 Task: Create a sub task System Test and UAT for the task  Implement version control for better code management in the project TracePlan , assign it to team member softage.7@softage.net and update the status of the sub task to  Off Track , set the priority of the sub task to High.
Action: Mouse moved to (59, 298)
Screenshot: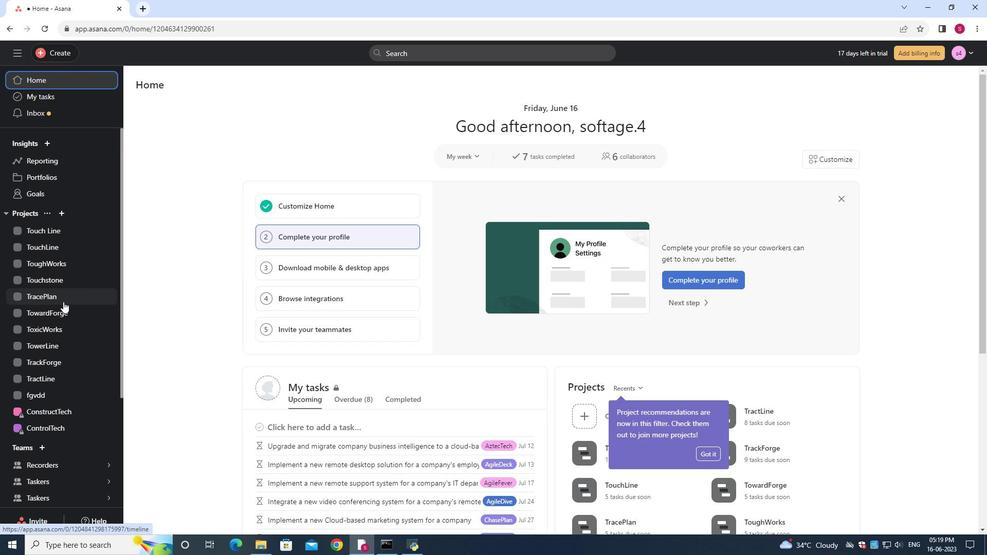 
Action: Mouse pressed left at (59, 298)
Screenshot: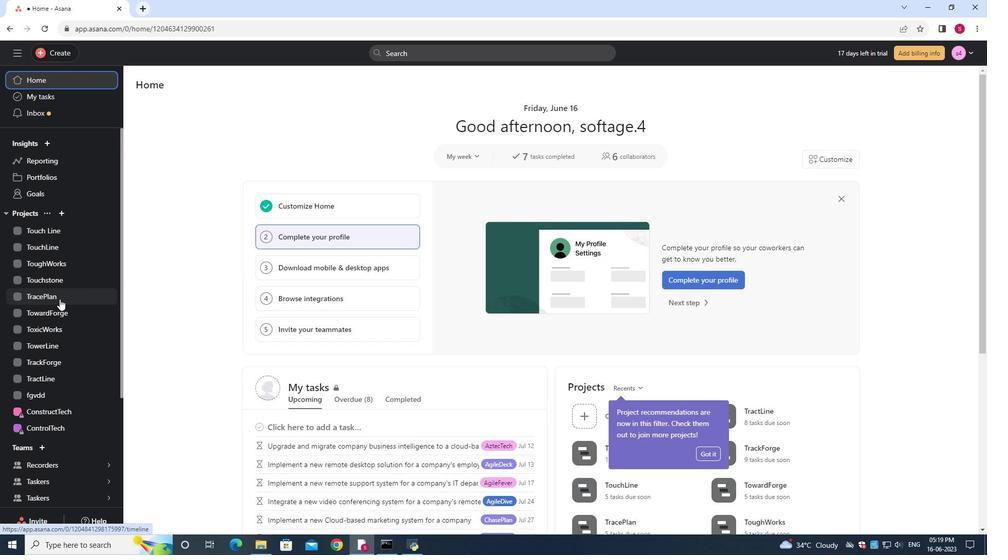 
Action: Mouse moved to (435, 231)
Screenshot: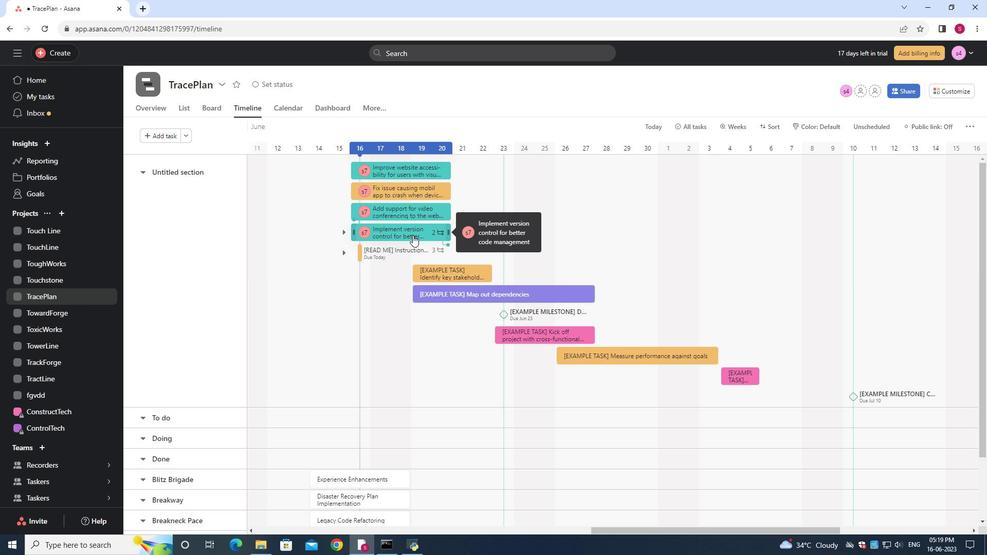 
Action: Mouse pressed left at (435, 231)
Screenshot: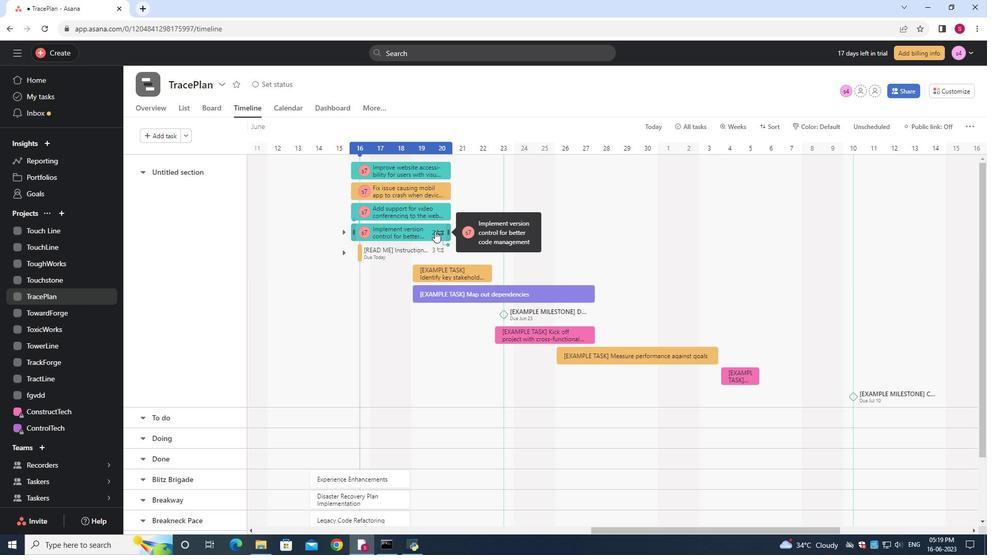
Action: Mouse moved to (729, 386)
Screenshot: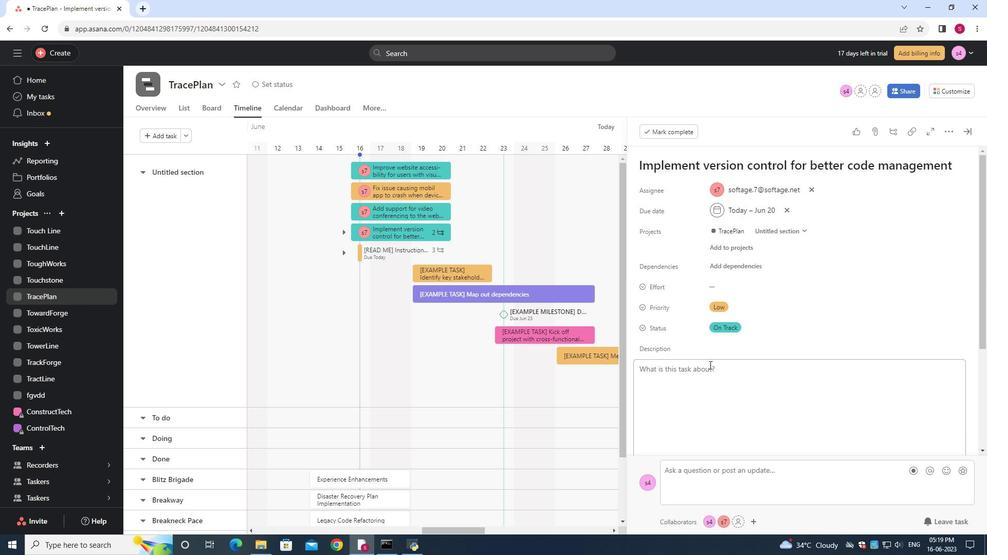
Action: Mouse scrolled (729, 385) with delta (0, 0)
Screenshot: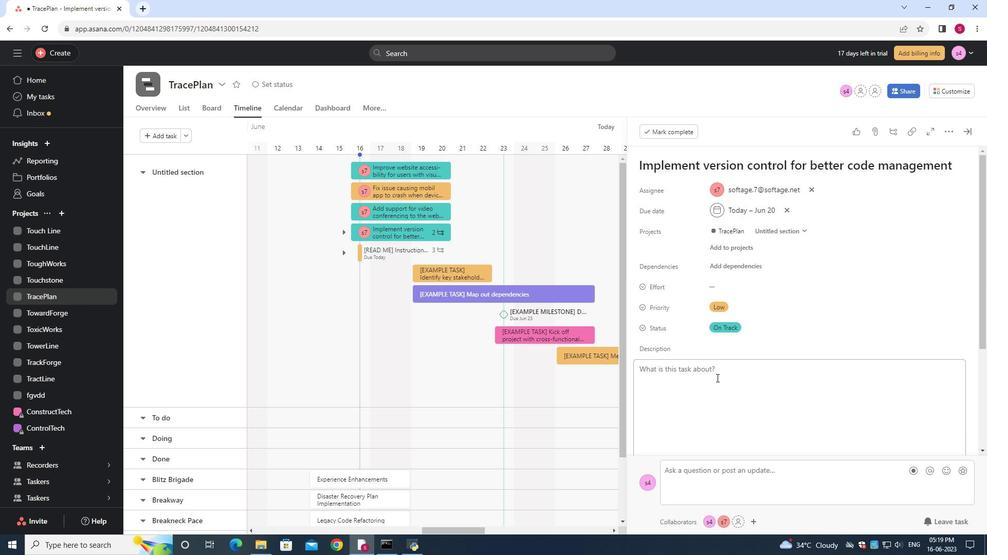 
Action: Mouse moved to (729, 387)
Screenshot: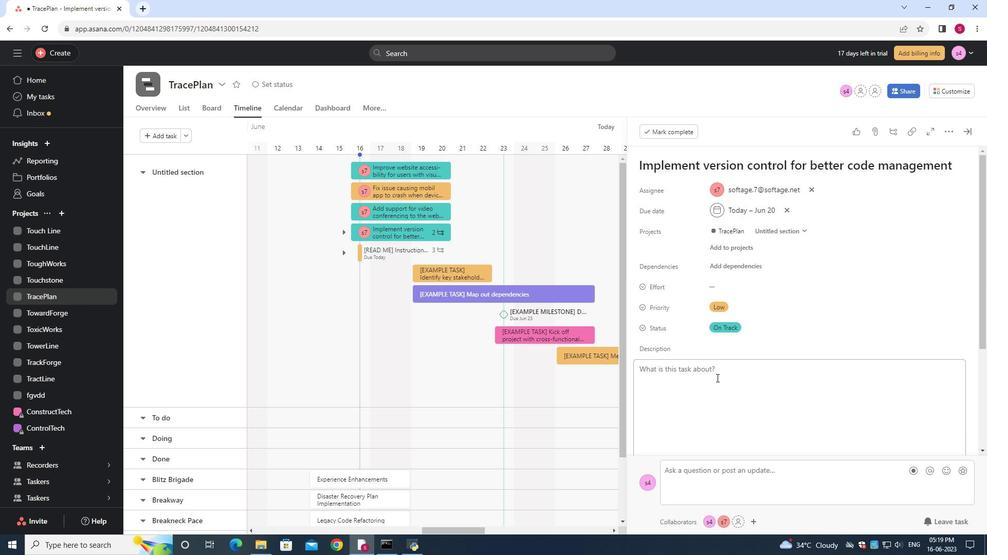 
Action: Mouse scrolled (729, 387) with delta (0, 0)
Screenshot: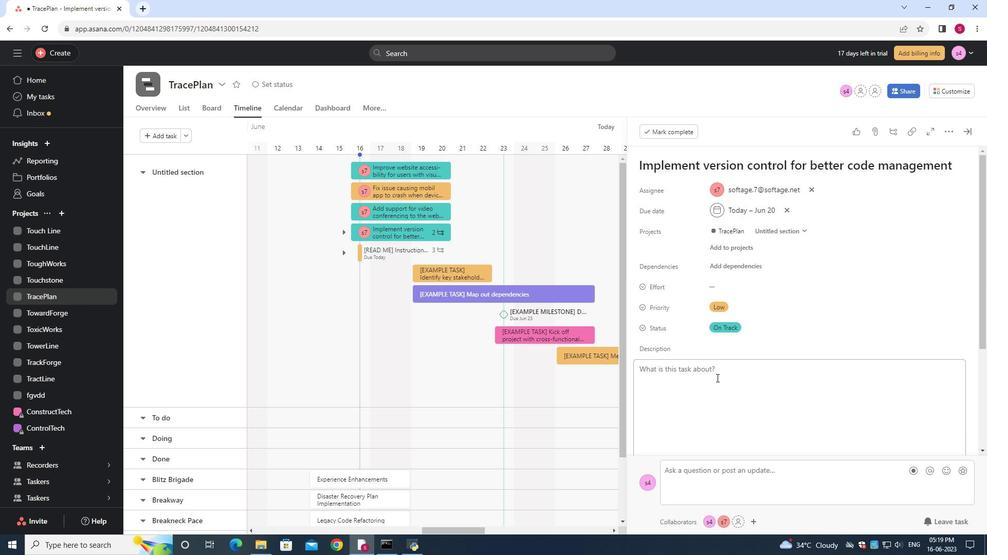 
Action: Mouse moved to (729, 389)
Screenshot: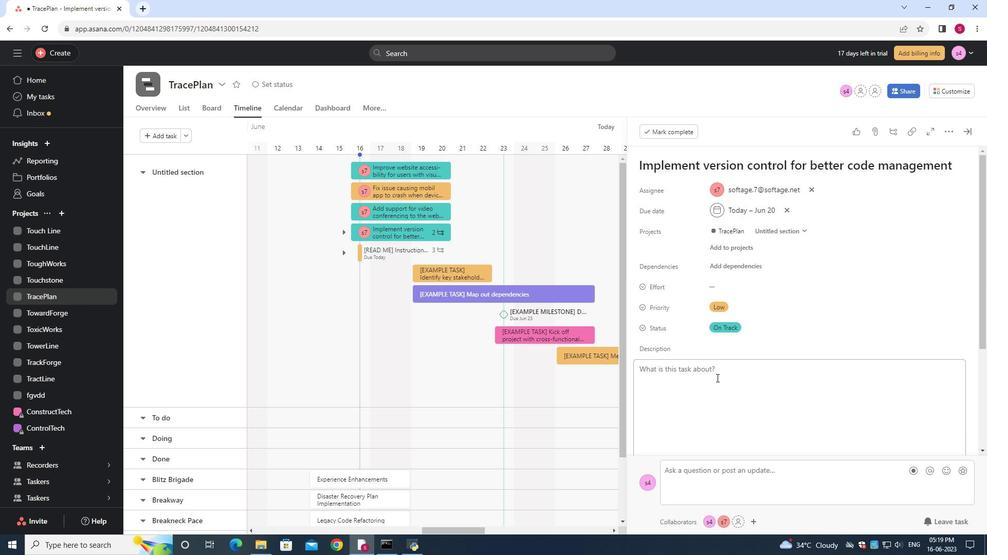 
Action: Mouse scrolled (729, 387) with delta (0, 0)
Screenshot: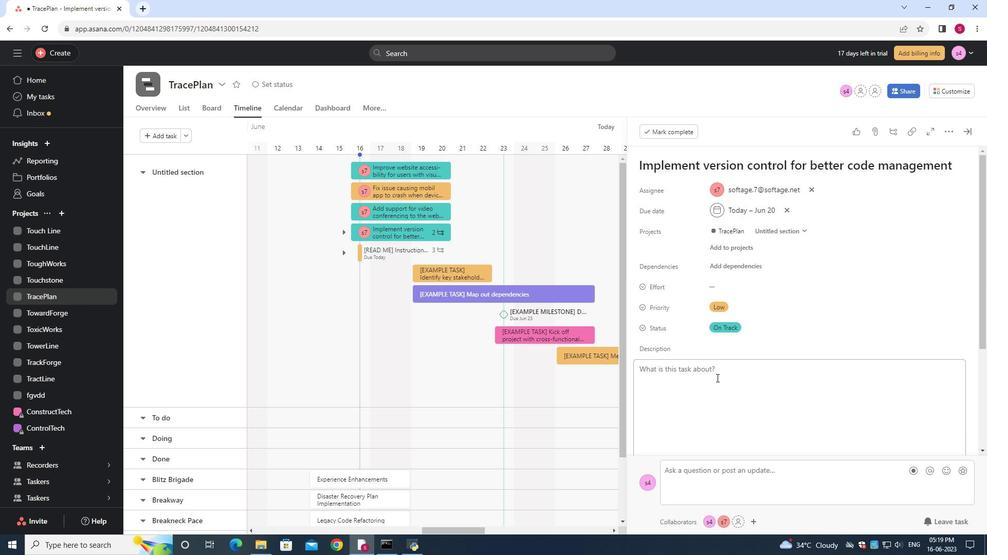 
Action: Mouse scrolled (729, 388) with delta (0, 0)
Screenshot: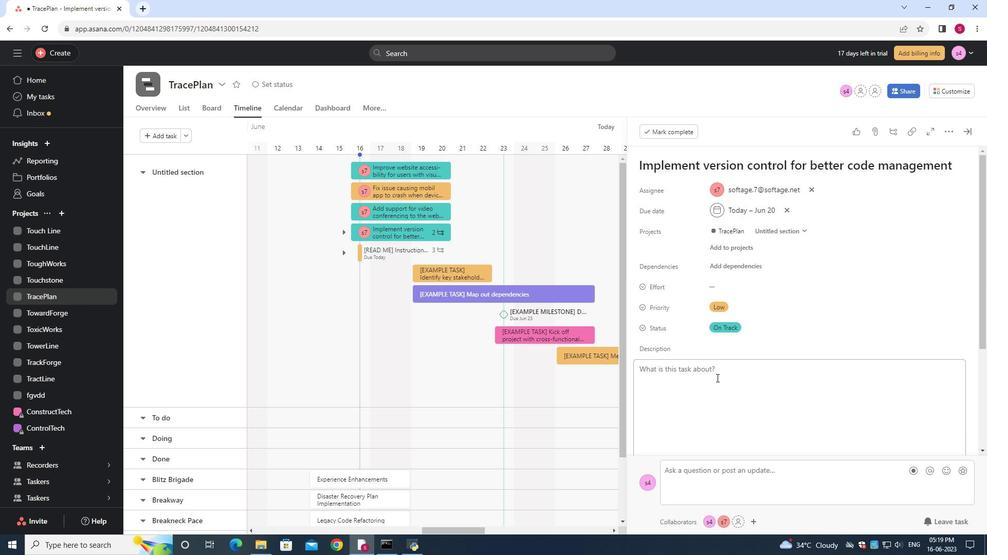 
Action: Mouse moved to (730, 387)
Screenshot: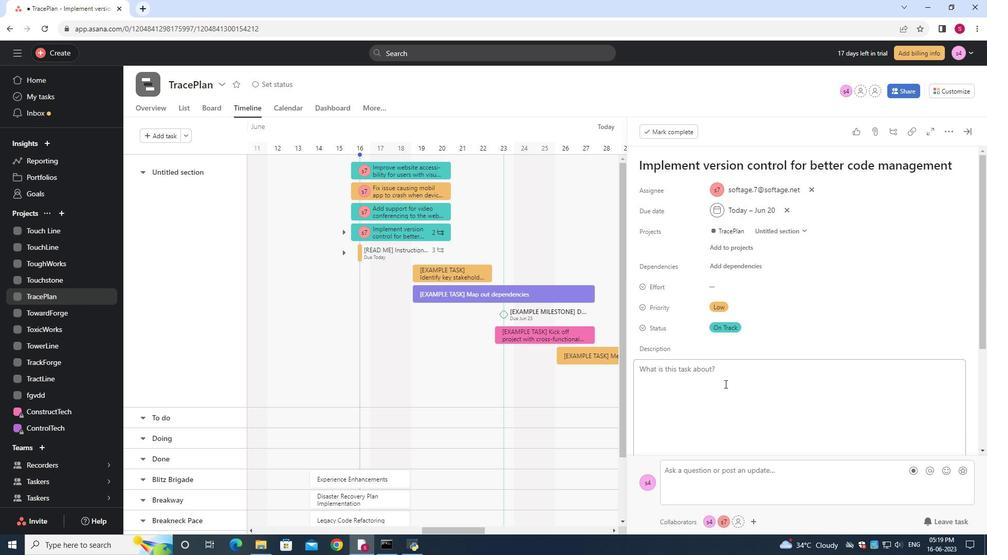 
Action: Mouse scrolled (729, 388) with delta (0, 0)
Screenshot: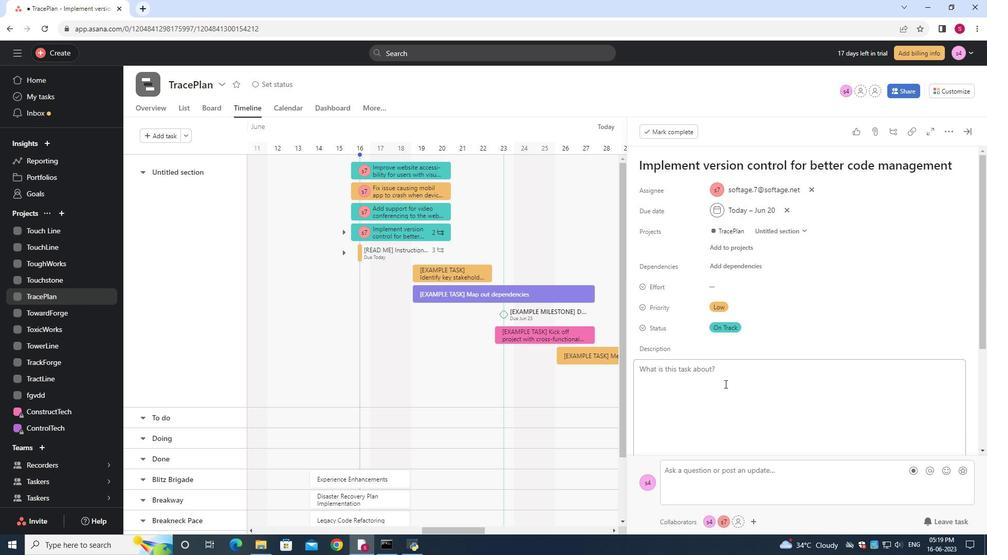 
Action: Mouse moved to (731, 384)
Screenshot: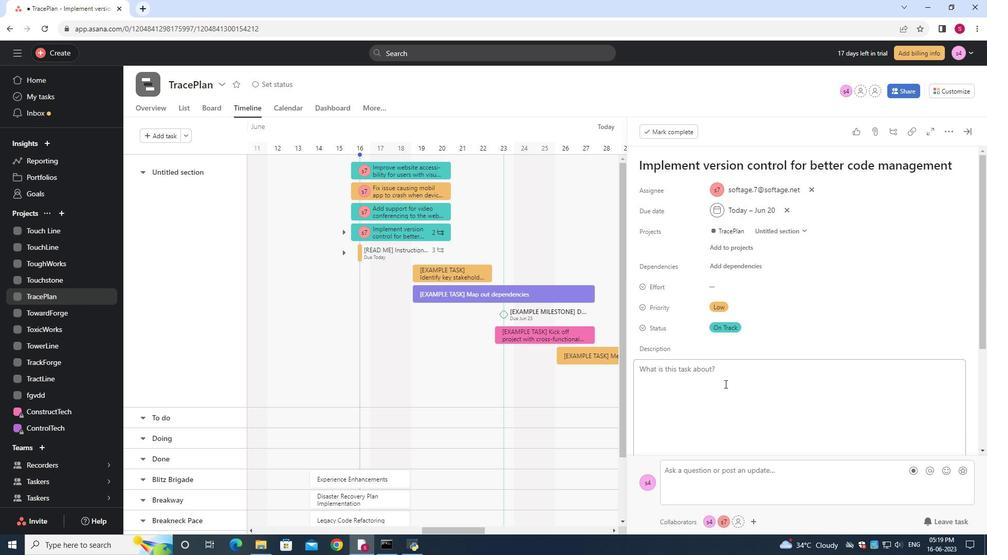 
Action: Mouse scrolled (730, 386) with delta (0, -1)
Screenshot: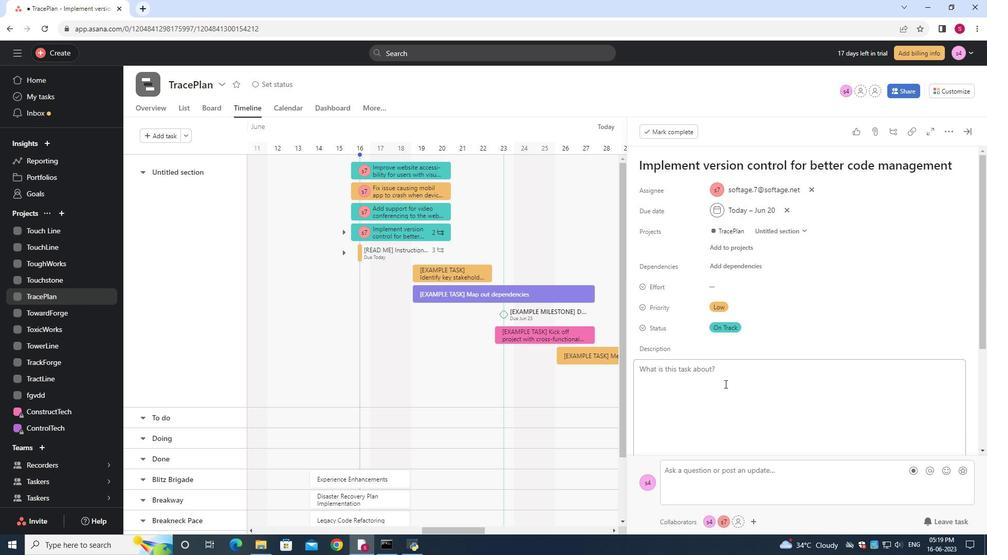
Action: Mouse moved to (732, 382)
Screenshot: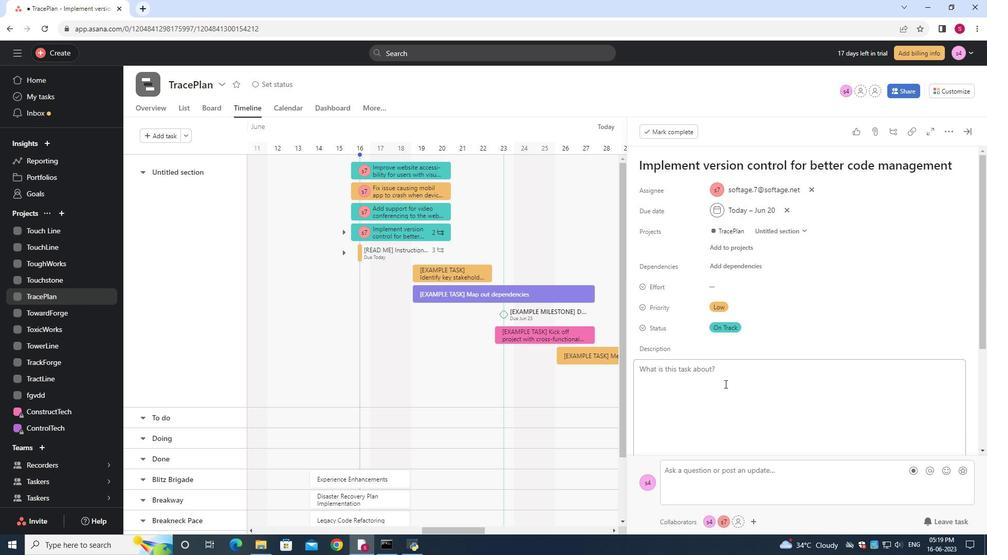 
Action: Mouse scrolled (732, 382) with delta (0, 0)
Screenshot: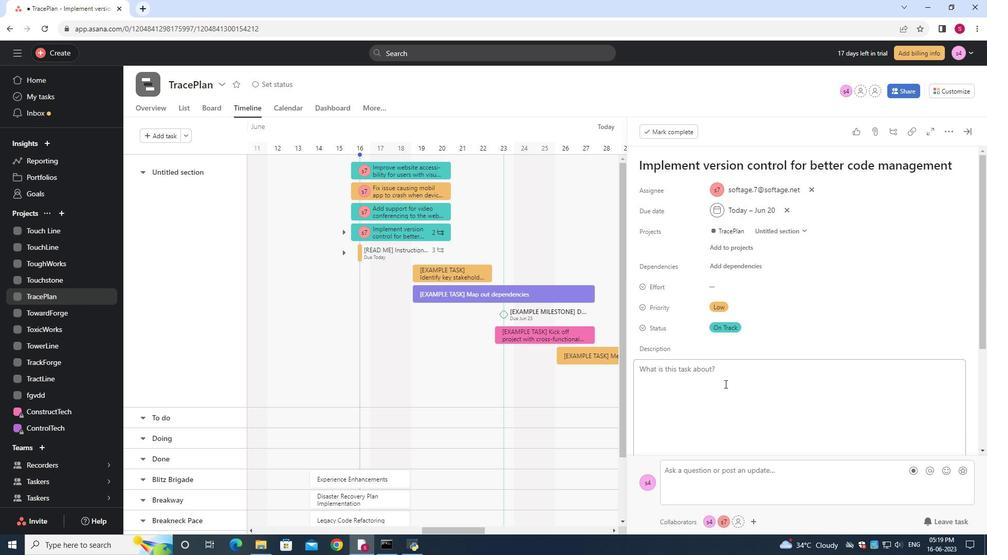 
Action: Mouse moved to (669, 375)
Screenshot: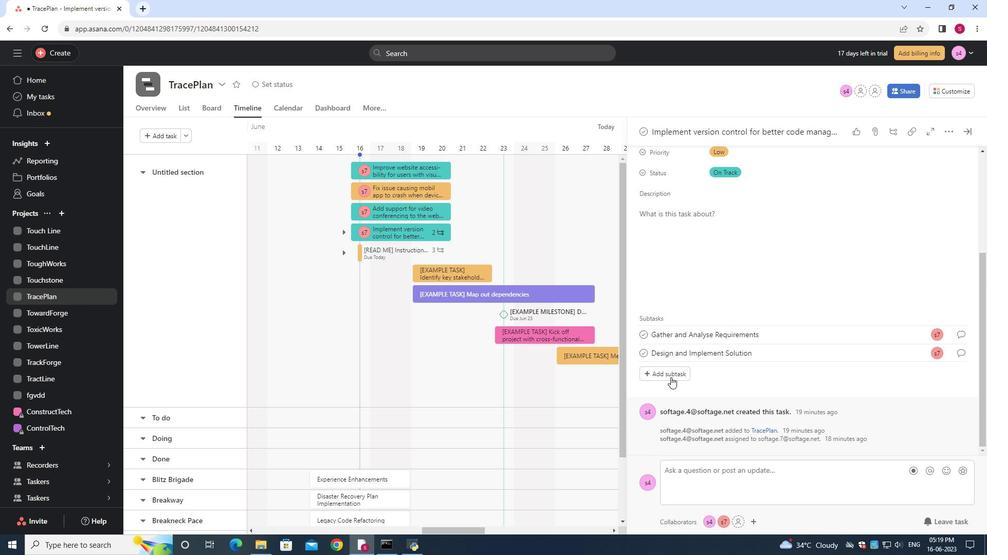 
Action: Mouse pressed left at (669, 375)
Screenshot: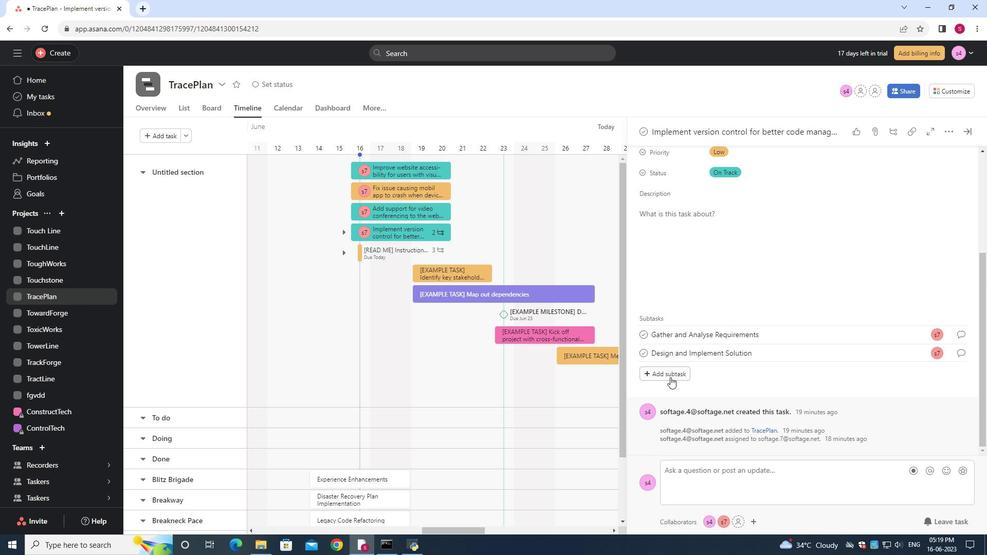
Action: Mouse moved to (670, 375)
Screenshot: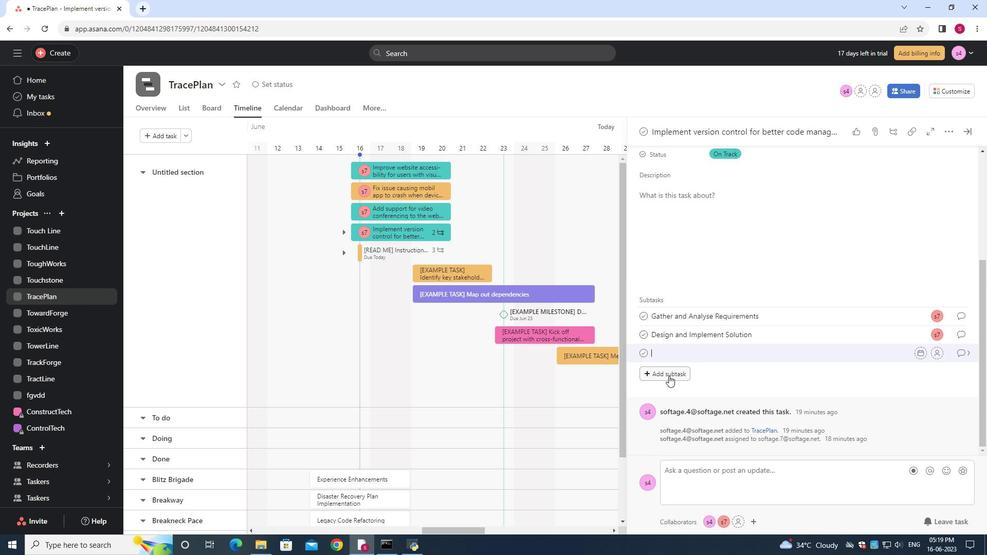
Action: Key pressed <Key.shift>System<Key.space><Key.shift><Key.shift>Test<Key.space>and<Key.space><Key.shift><Key.shift><Key.shift>UAT
Screenshot: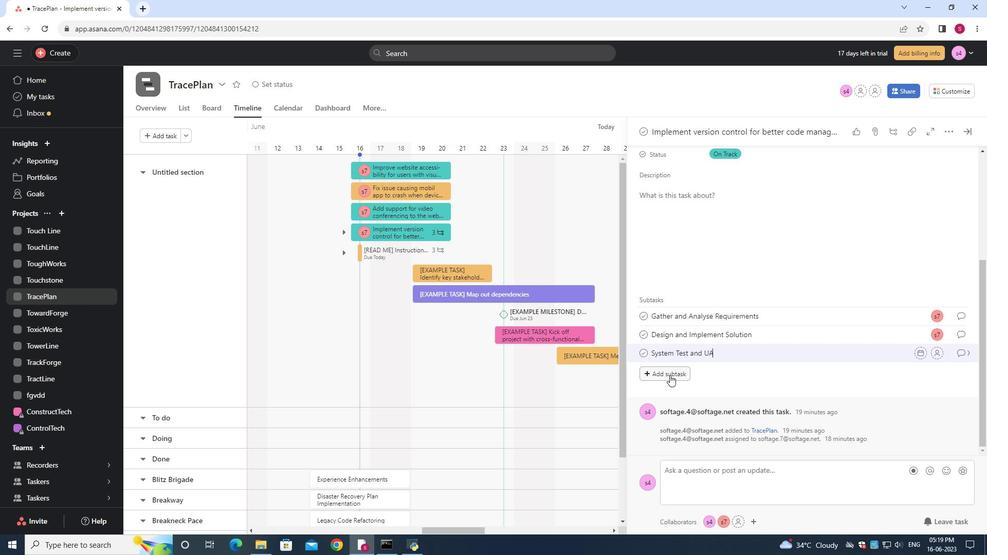 
Action: Mouse moved to (934, 354)
Screenshot: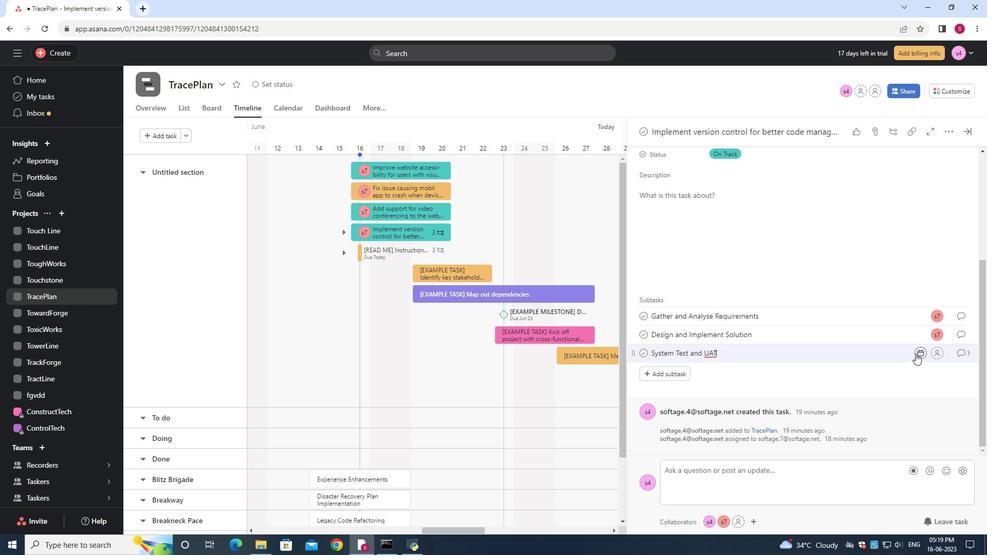 
Action: Mouse pressed left at (934, 354)
Screenshot: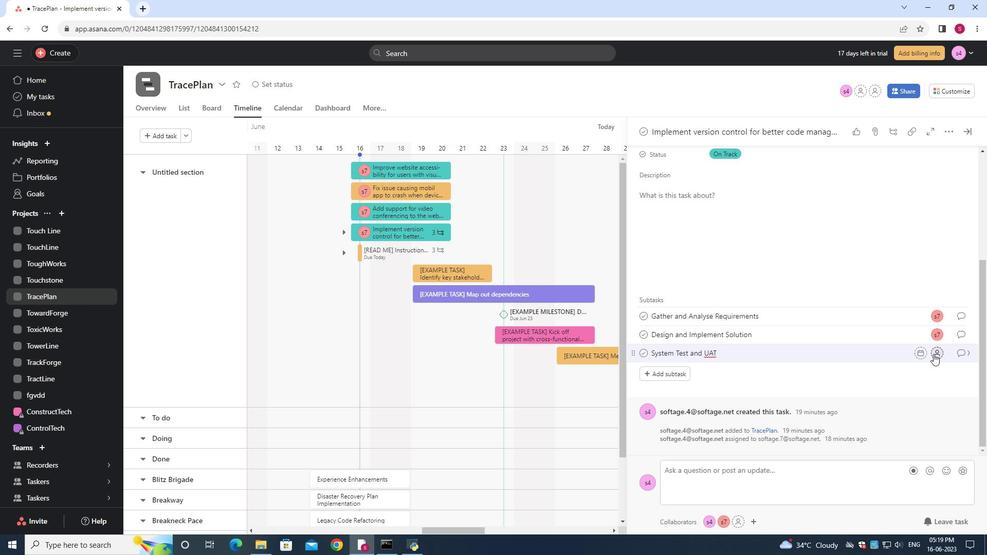 
Action: Key pressed softage.7<Key.shift>@softage.net
Screenshot: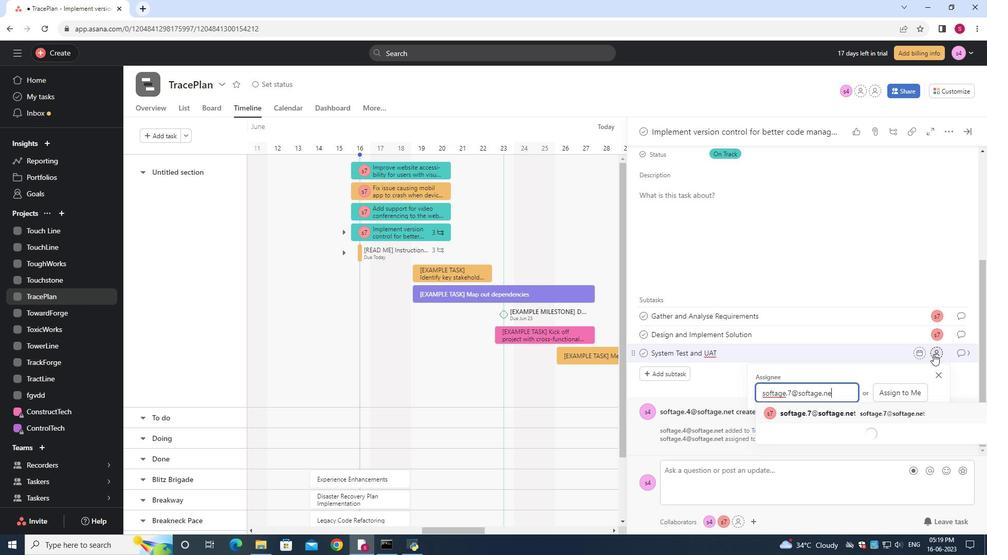 
Action: Mouse moved to (833, 416)
Screenshot: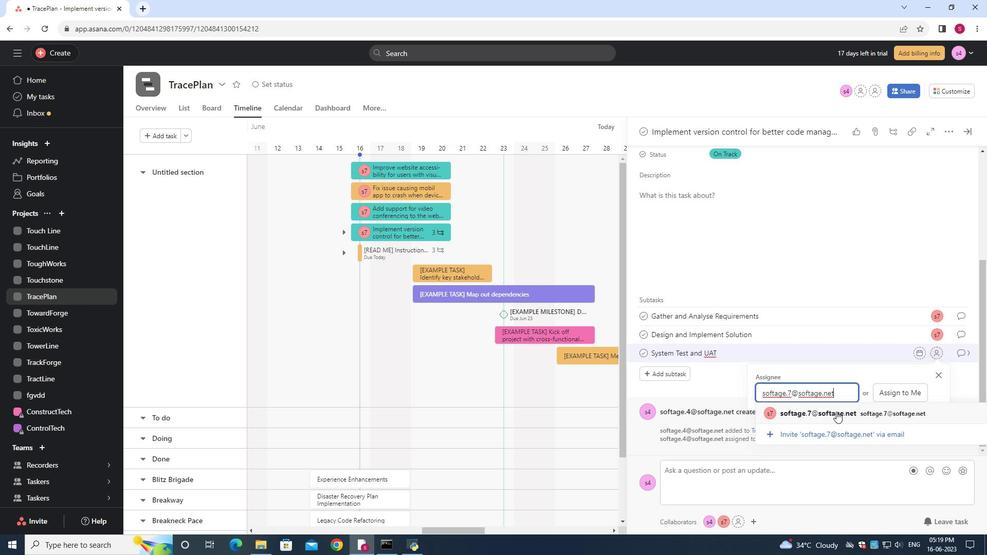 
Action: Mouse pressed left at (833, 416)
Screenshot: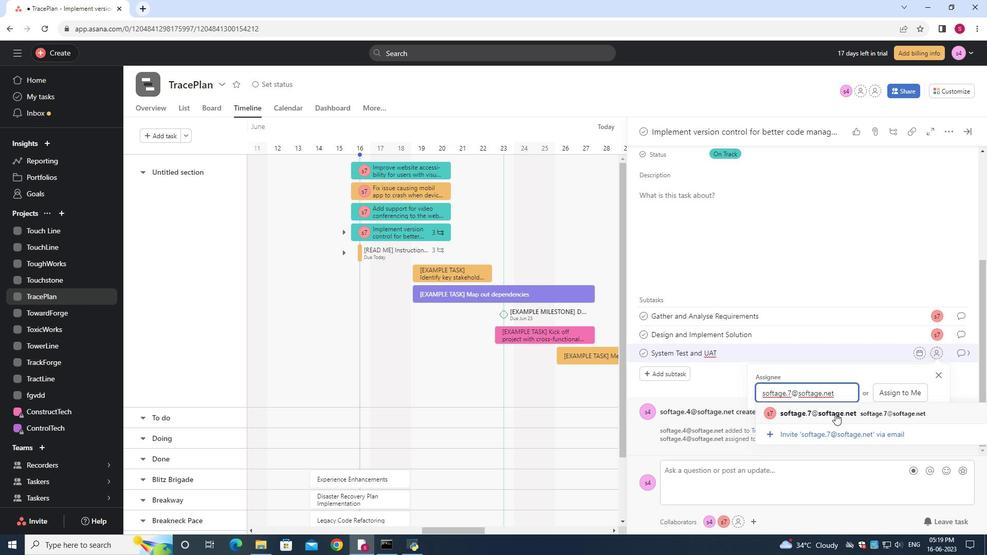 
Action: Mouse moved to (971, 351)
Screenshot: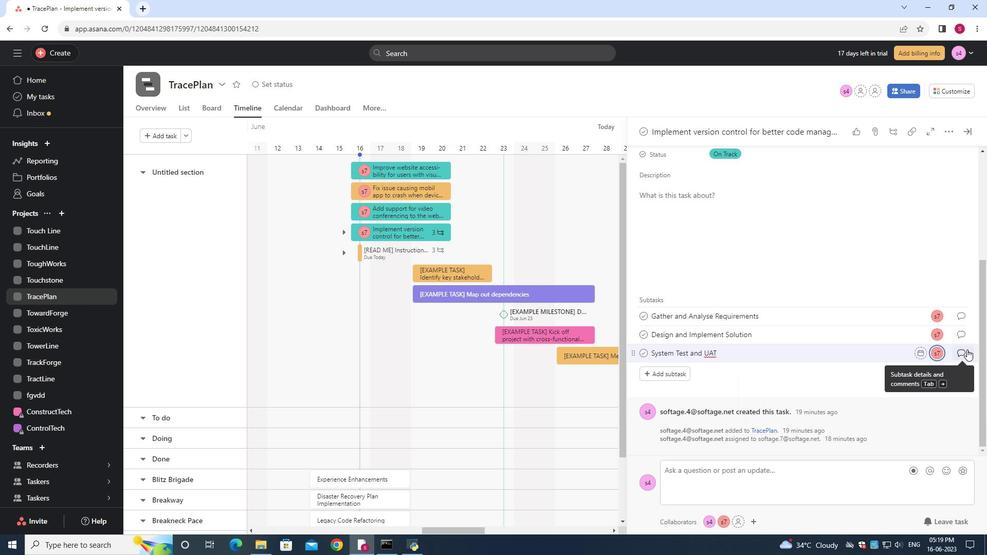 
Action: Mouse pressed left at (971, 351)
Screenshot: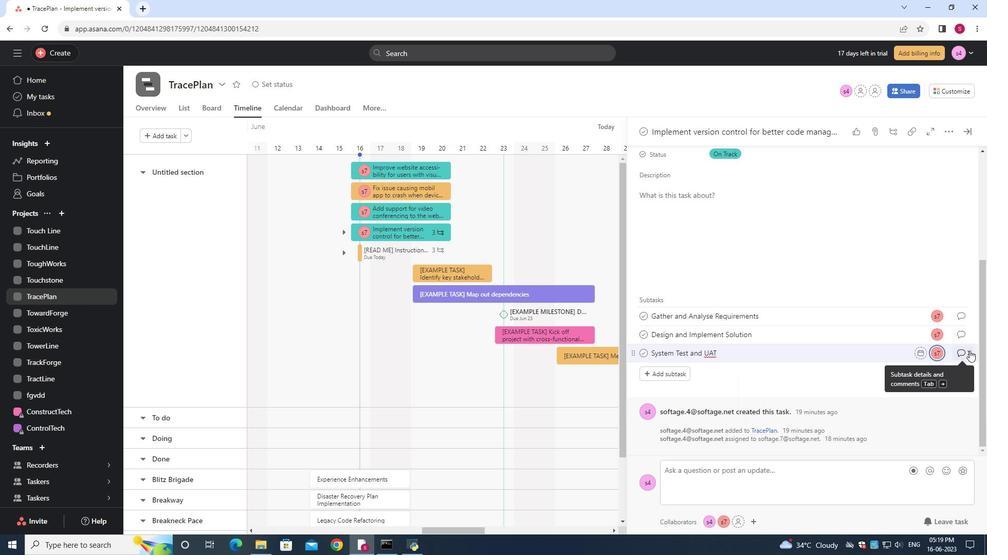 
Action: Mouse moved to (675, 276)
Screenshot: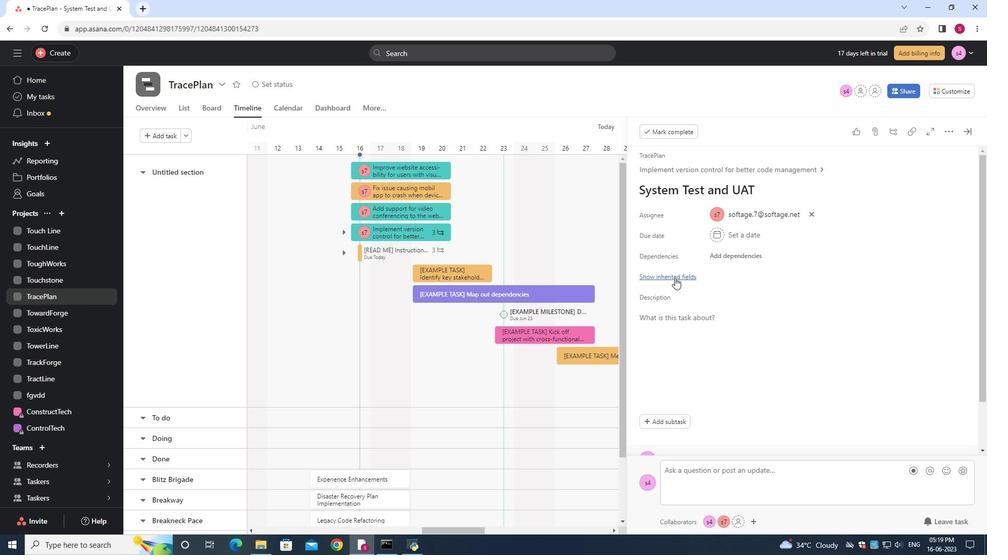 
Action: Mouse pressed left at (675, 276)
Screenshot: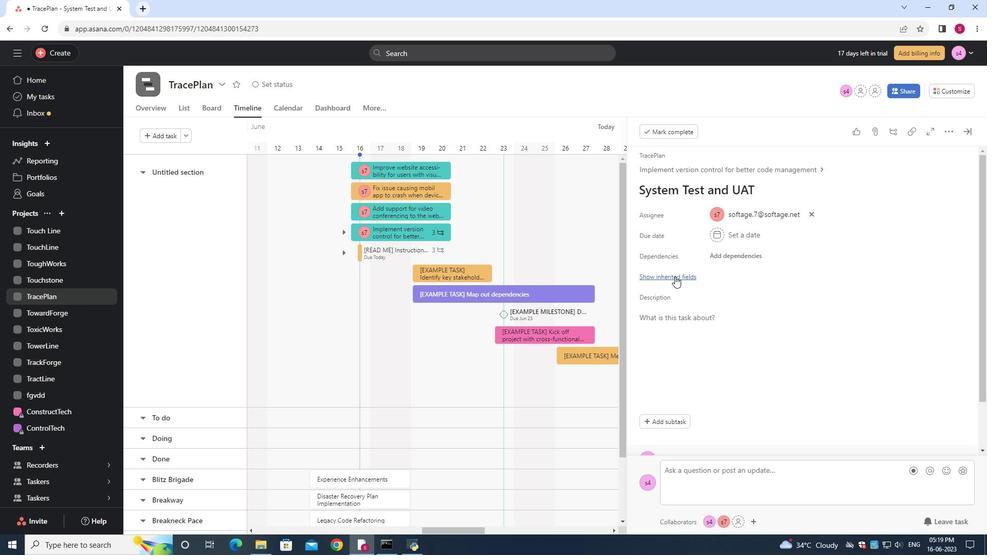 
Action: Mouse moved to (698, 344)
Screenshot: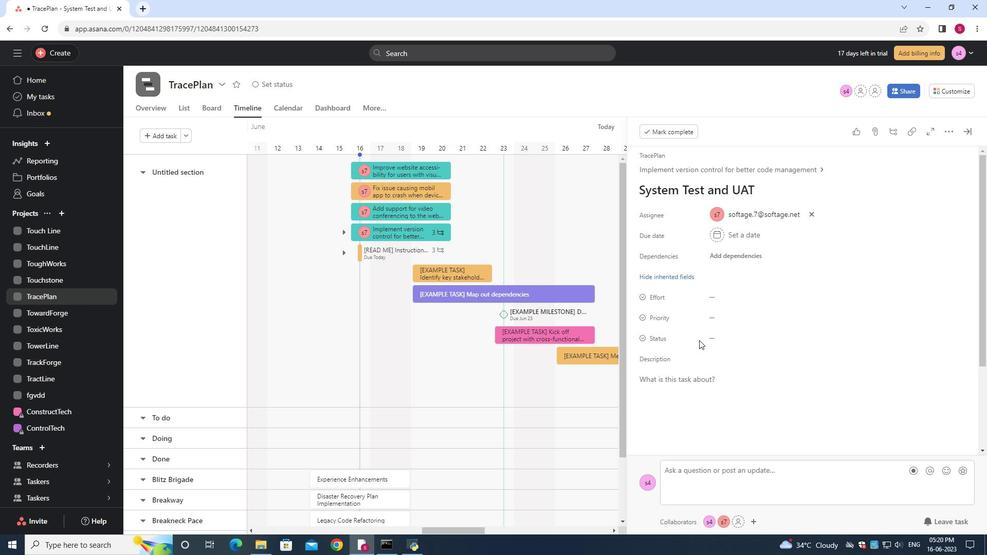 
Action: Mouse pressed left at (698, 344)
Screenshot: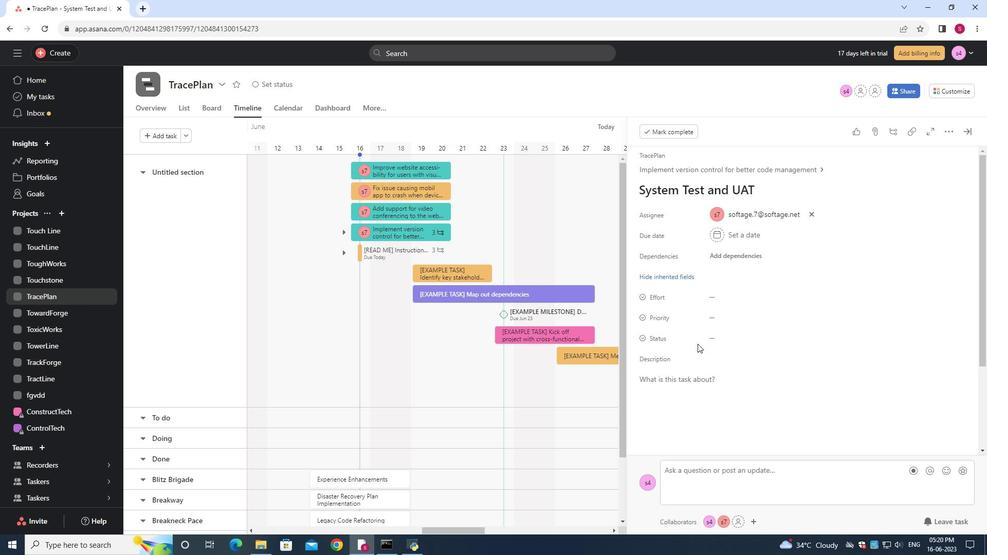 
Action: Mouse moved to (700, 340)
Screenshot: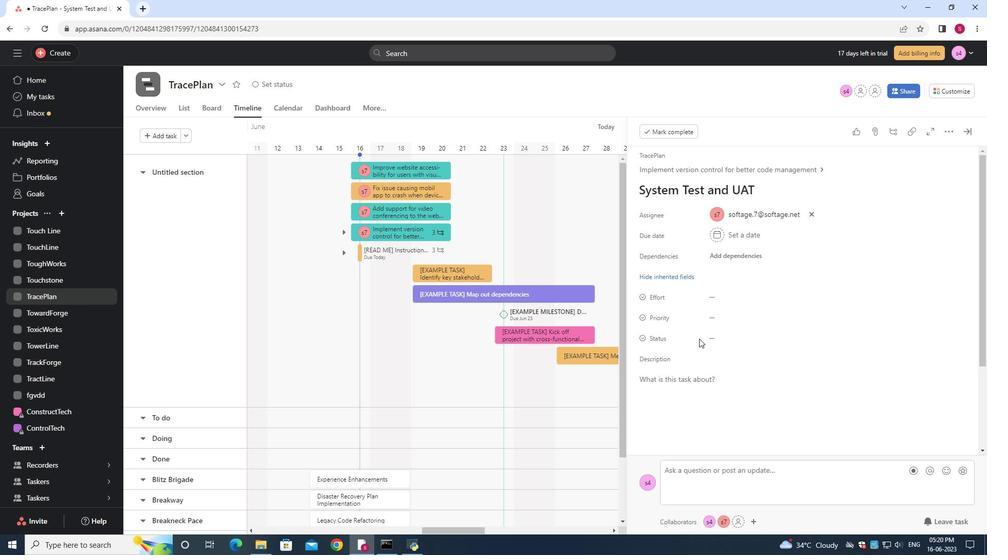 
Action: Mouse pressed left at (700, 340)
Screenshot: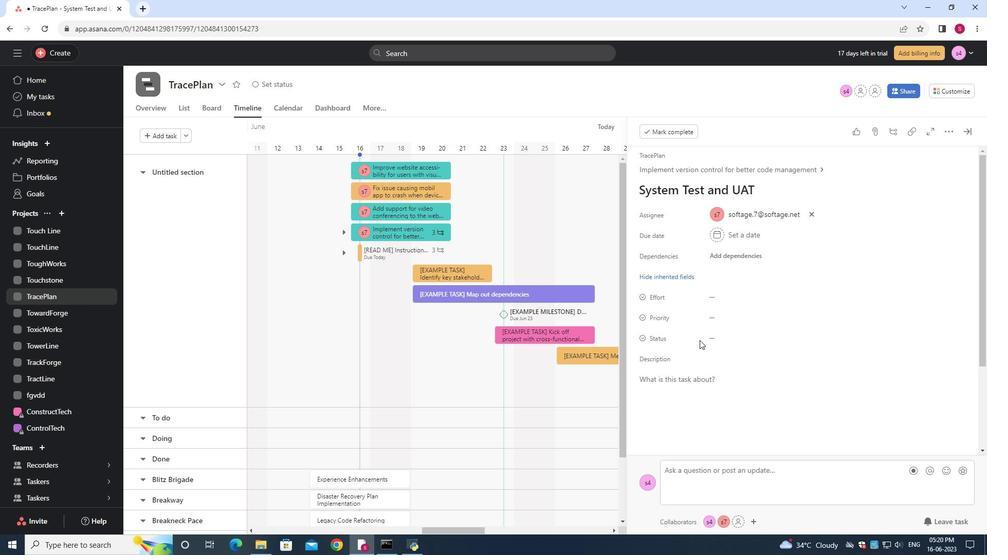 
Action: Mouse moved to (715, 338)
Screenshot: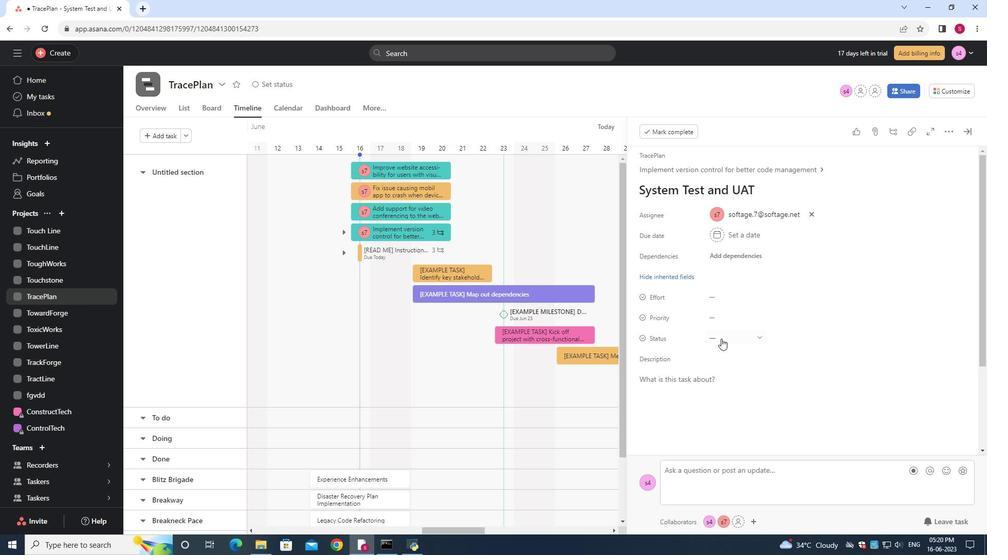 
Action: Mouse pressed left at (715, 338)
Screenshot: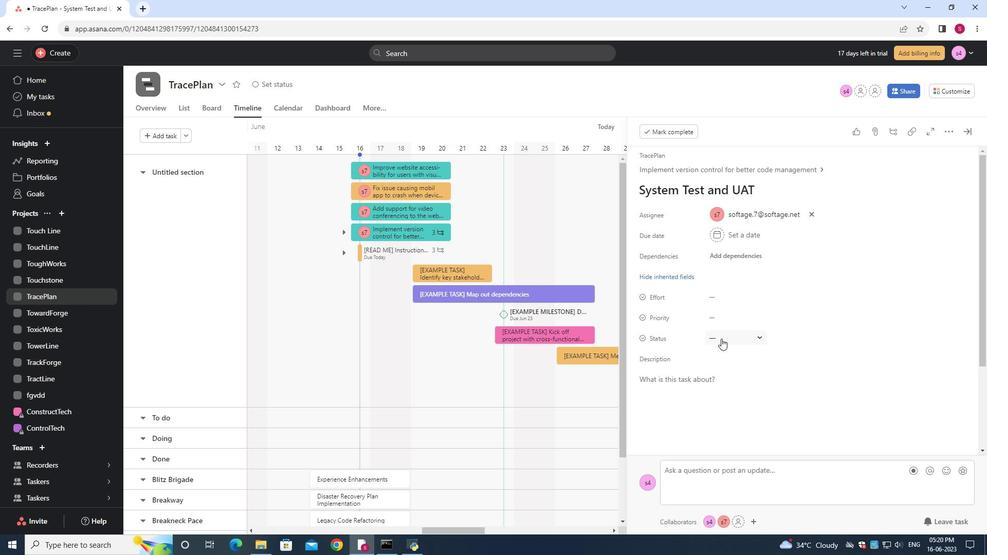 
Action: Mouse moved to (737, 371)
Screenshot: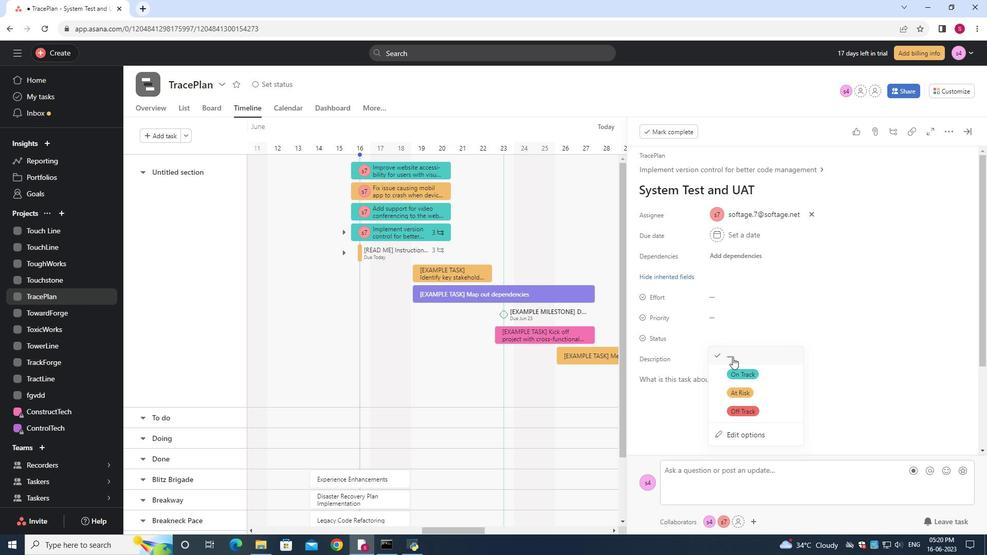 
Action: Mouse pressed left at (737, 371)
Screenshot: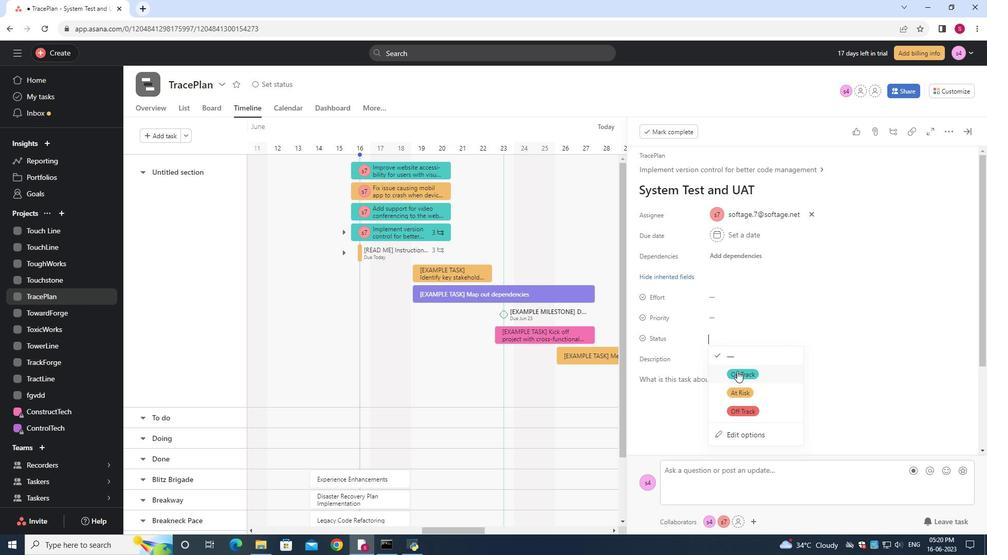 
Action: Mouse moved to (716, 320)
Screenshot: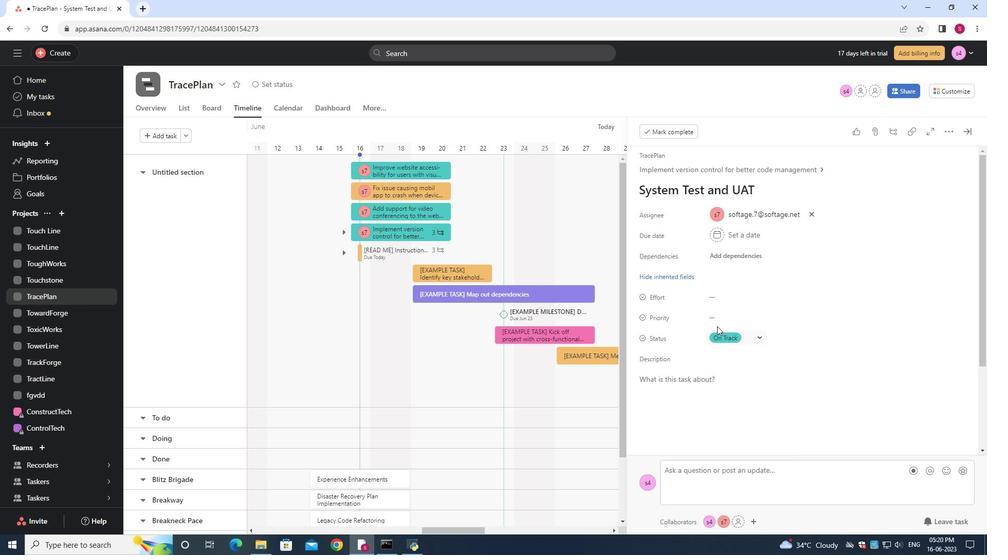 
Action: Mouse pressed left at (716, 320)
Screenshot: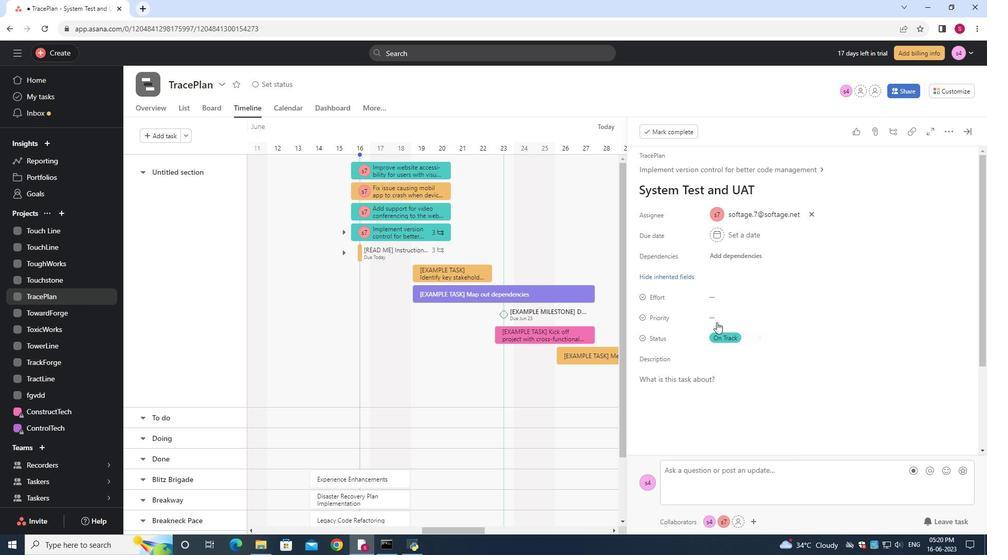 
Action: Mouse moved to (738, 350)
Screenshot: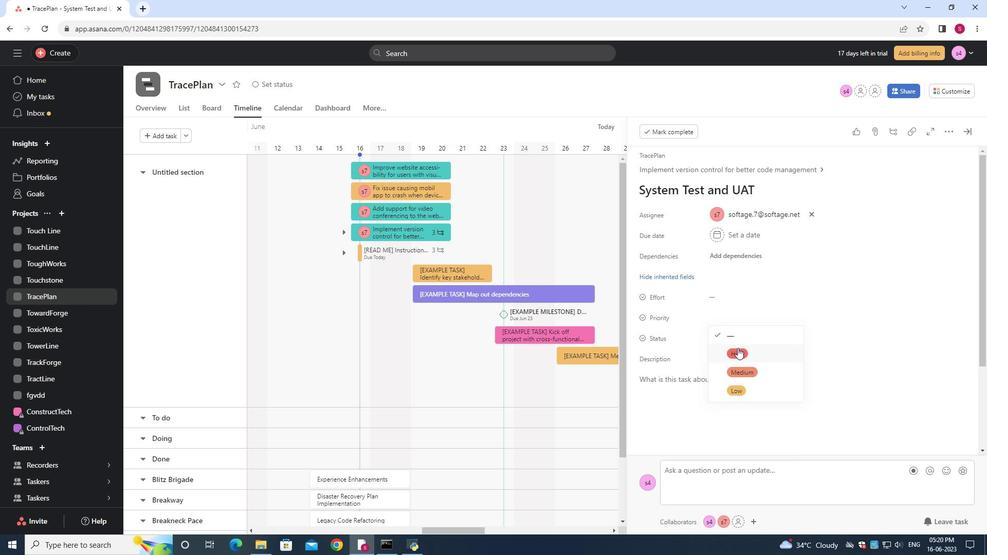 
Action: Mouse pressed left at (738, 350)
Screenshot: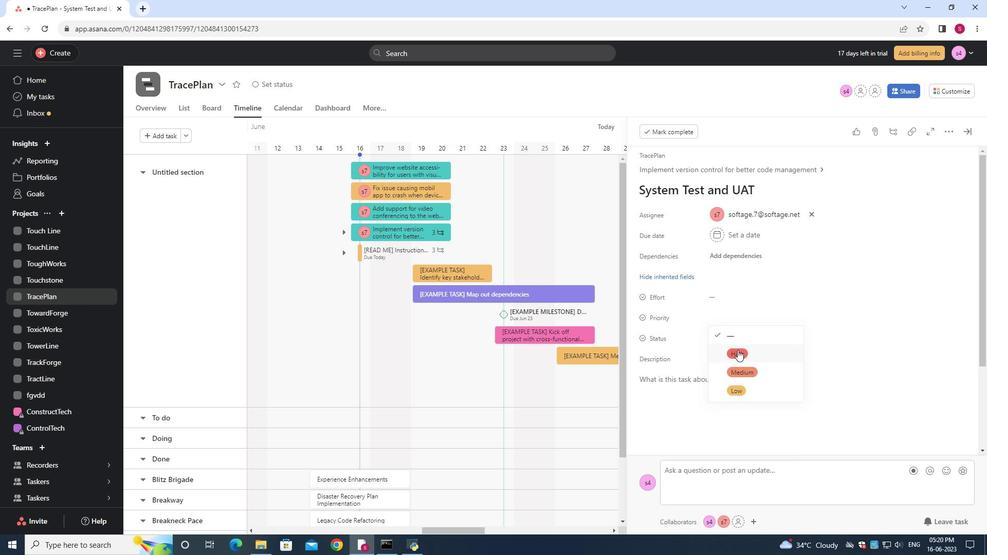 
Action: Mouse moved to (743, 310)
Screenshot: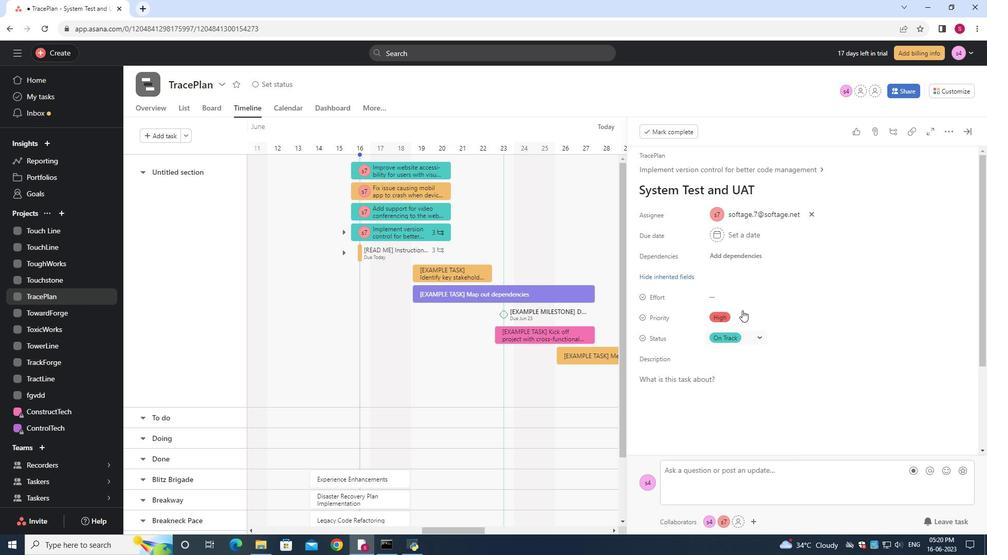 
